 Task: Look for One-way flight tickets for 2 adults, in Premium economy from Abu Simbel to Muskegon to travel on 30-Nov-2023.  Stops: Any number of stops. Choice of flight is British Airways.
Action: Mouse moved to (305, 272)
Screenshot: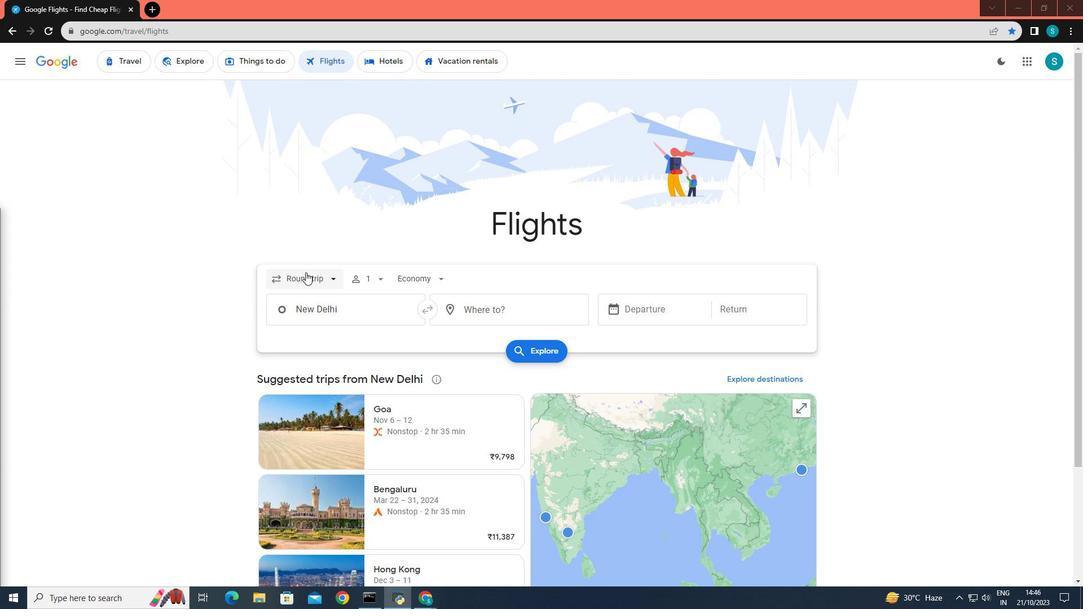 
Action: Mouse pressed left at (305, 272)
Screenshot: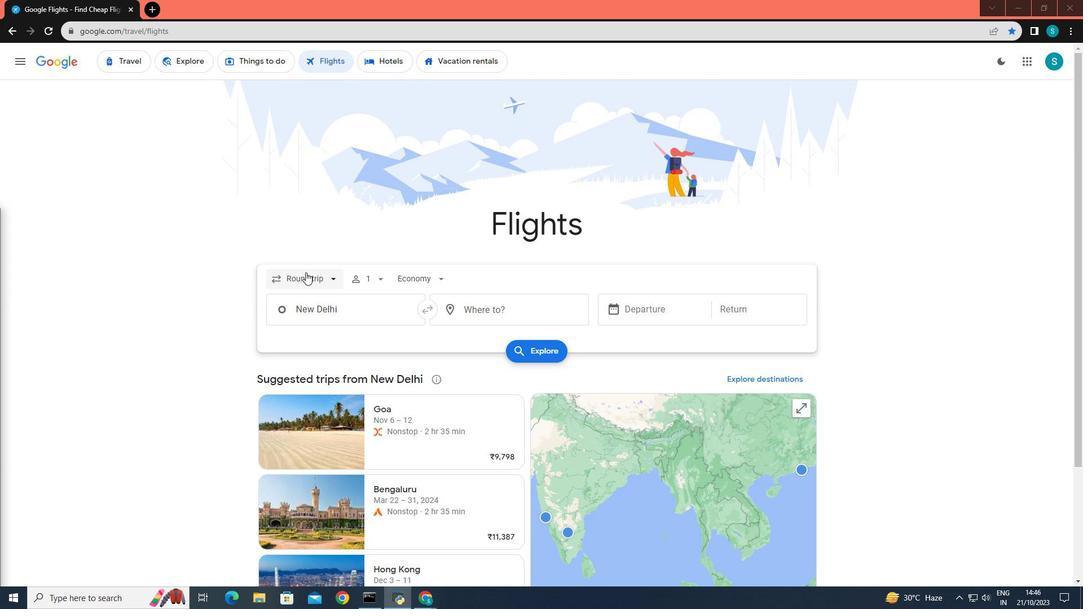 
Action: Mouse moved to (309, 331)
Screenshot: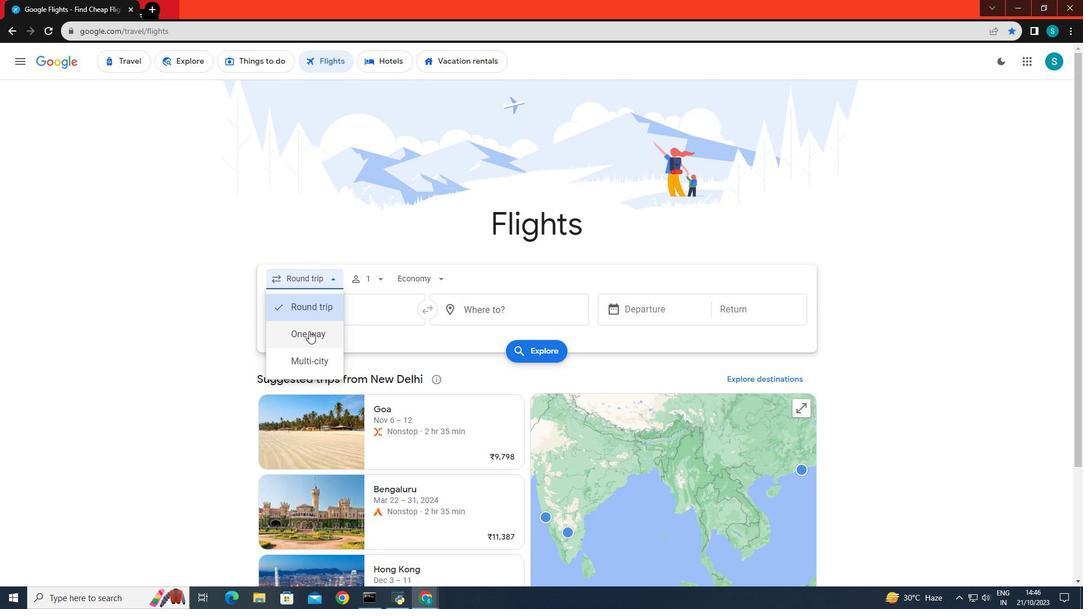 
Action: Mouse pressed left at (309, 331)
Screenshot: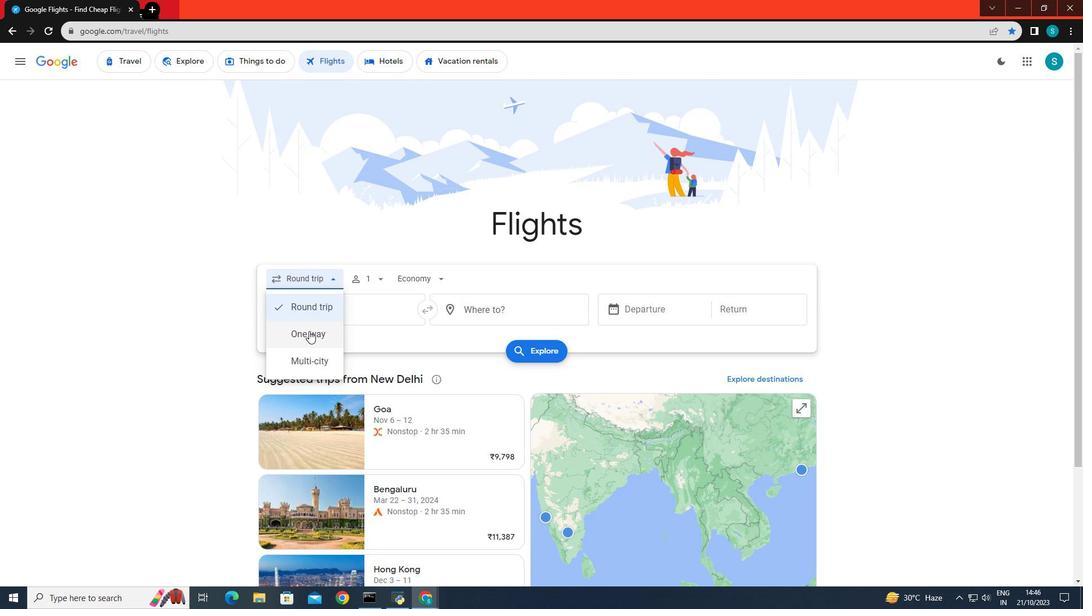 
Action: Mouse moved to (363, 280)
Screenshot: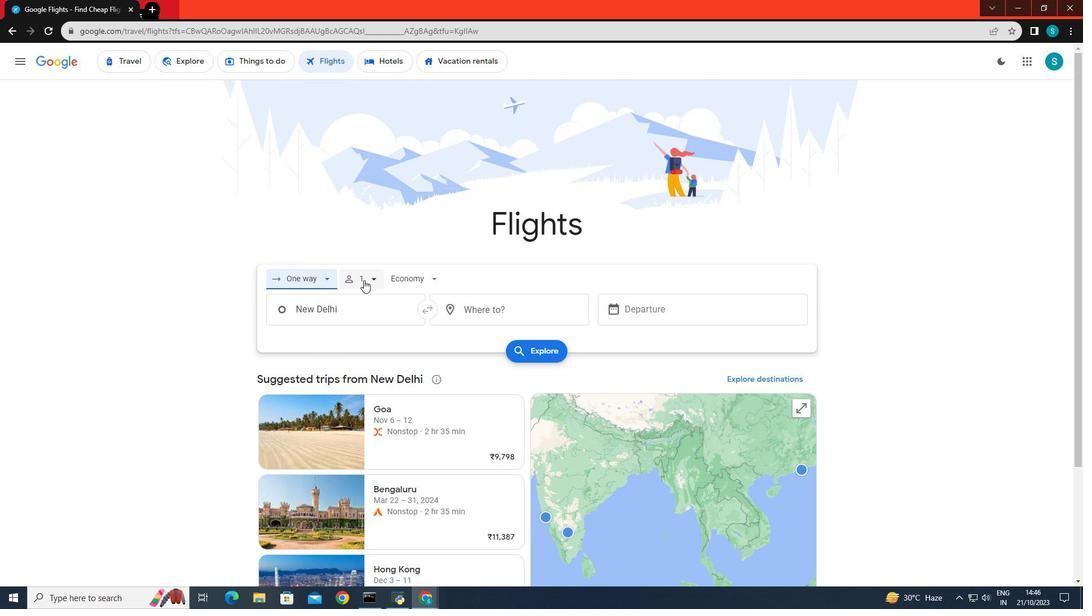 
Action: Mouse pressed left at (363, 280)
Screenshot: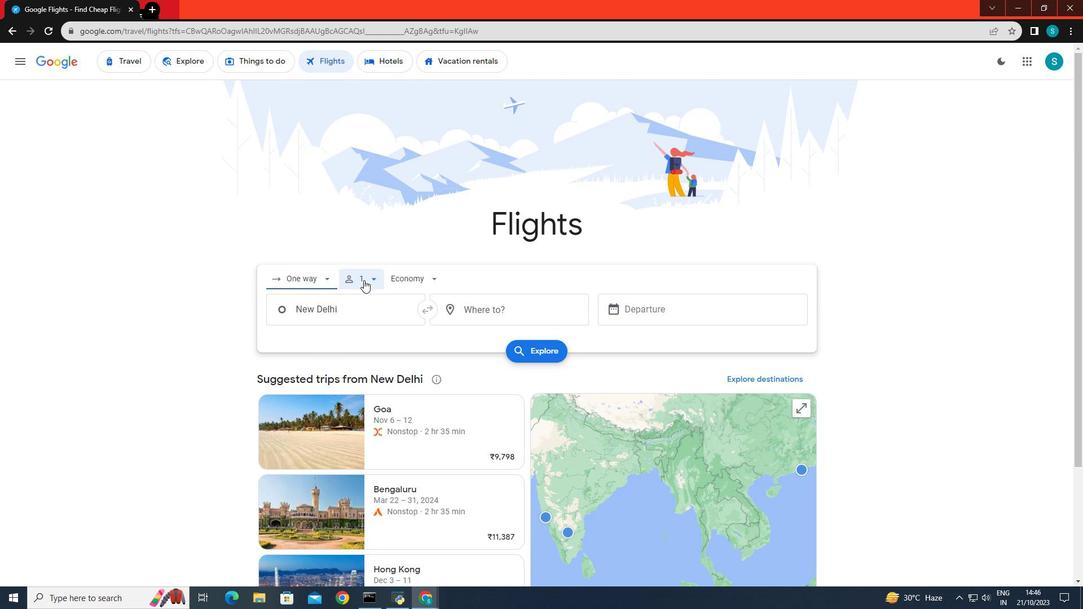 
Action: Mouse moved to (463, 308)
Screenshot: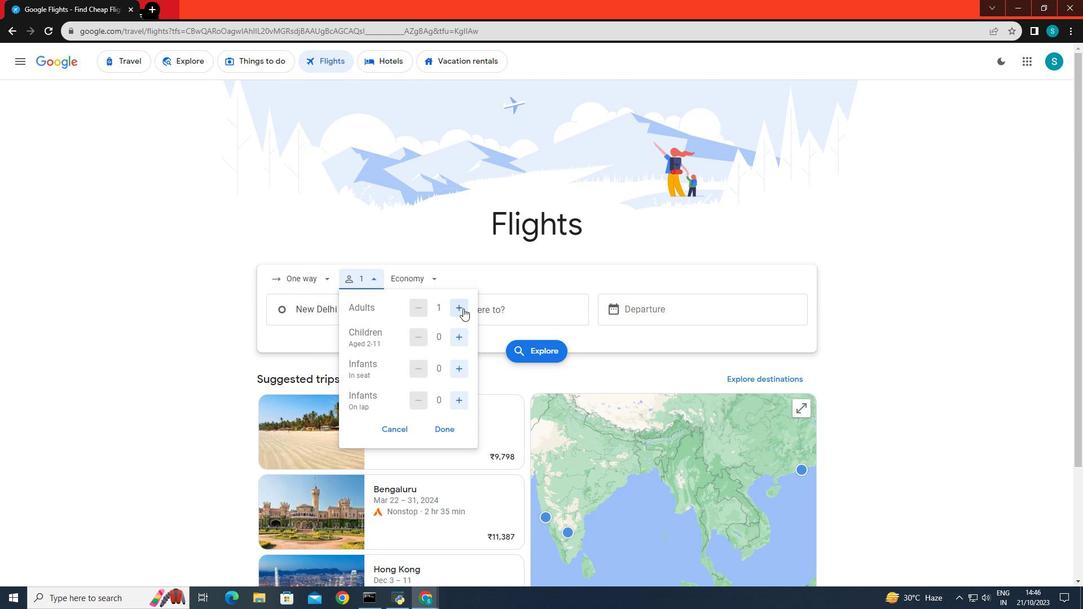 
Action: Mouse pressed left at (463, 308)
Screenshot: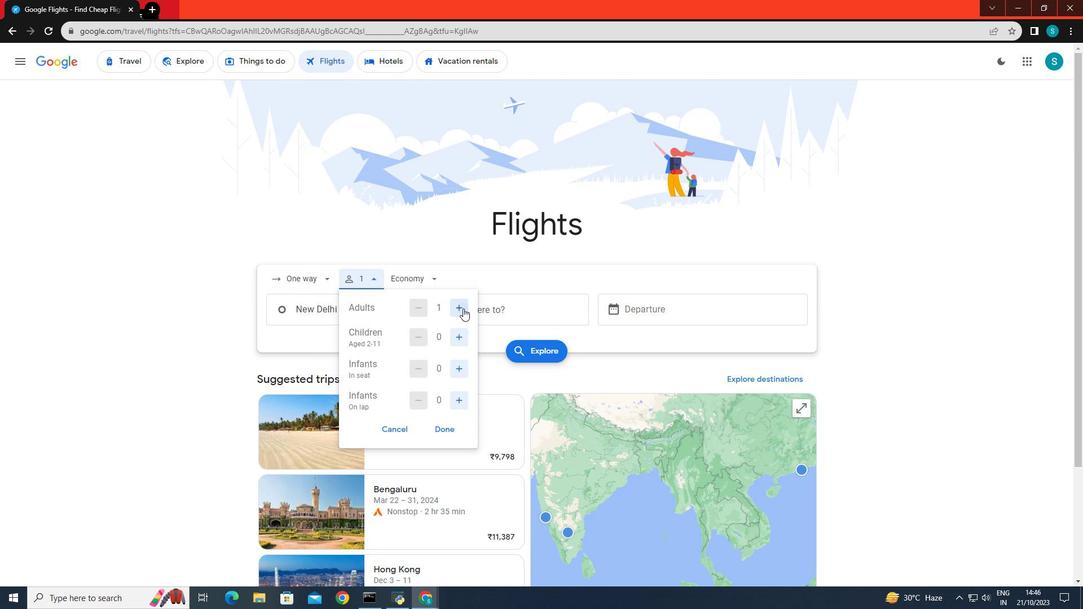 
Action: Mouse moved to (446, 431)
Screenshot: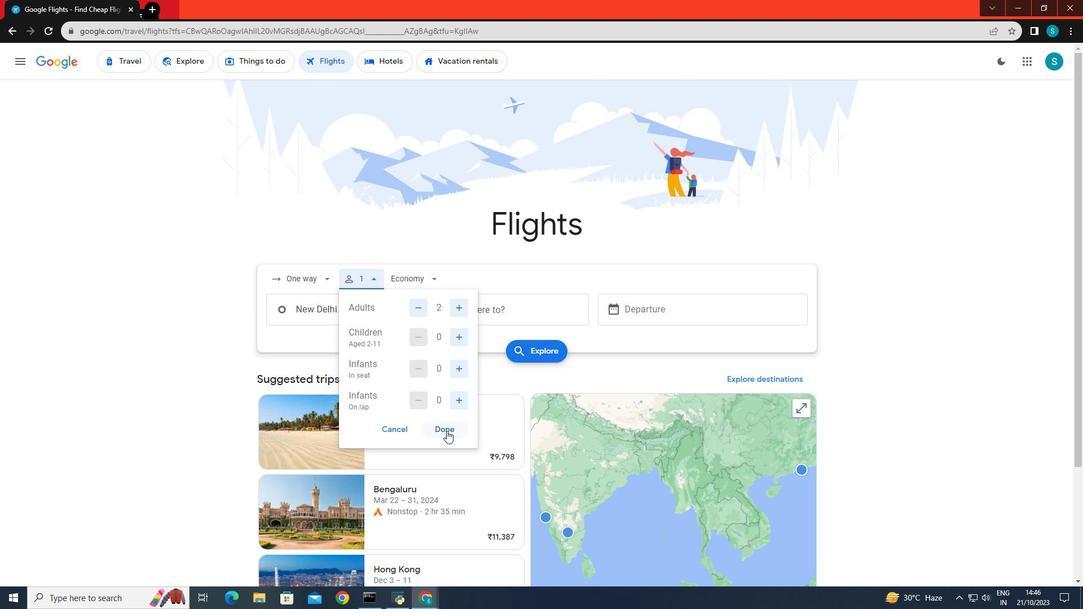 
Action: Mouse pressed left at (446, 431)
Screenshot: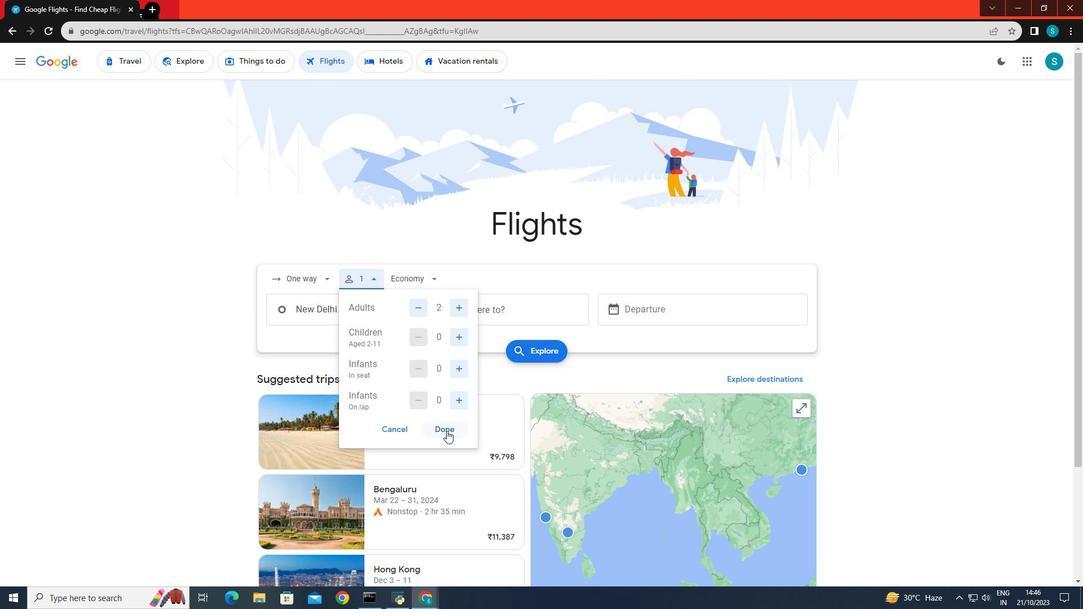 
Action: Mouse moved to (423, 280)
Screenshot: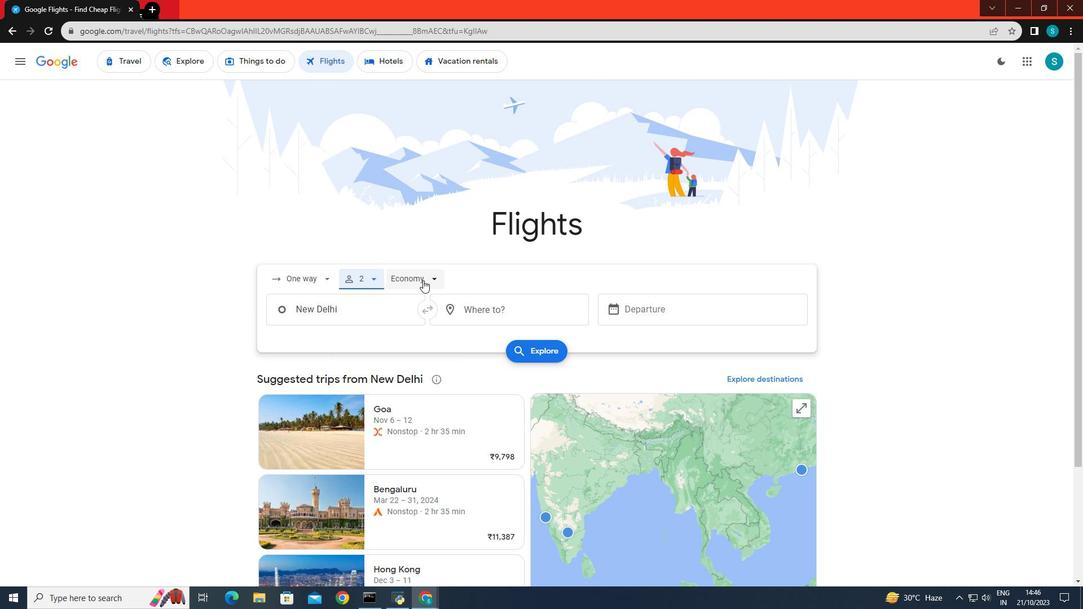 
Action: Mouse pressed left at (423, 280)
Screenshot: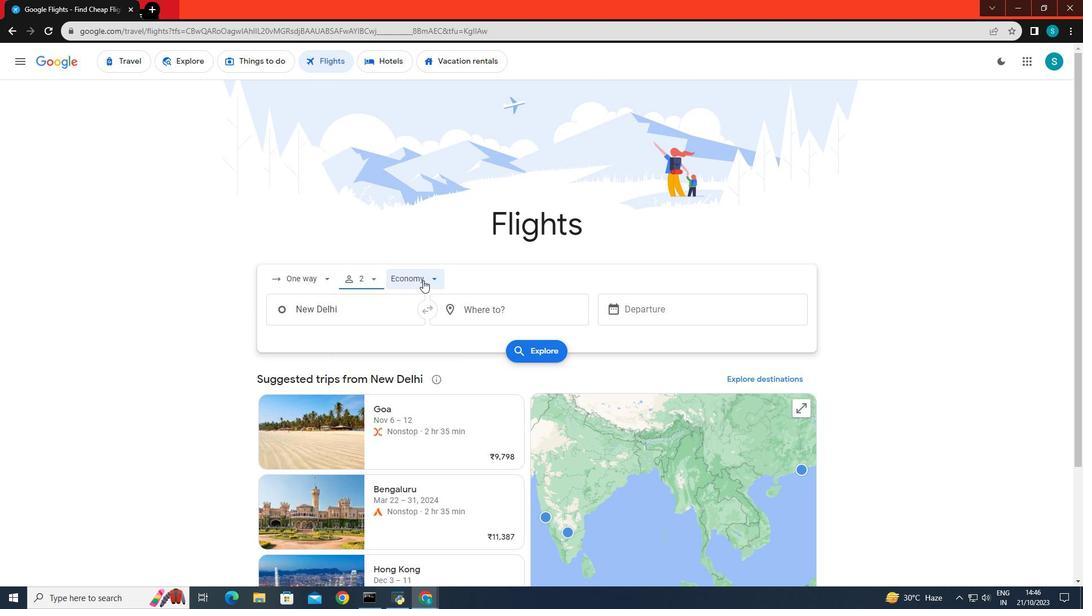 
Action: Mouse moved to (418, 332)
Screenshot: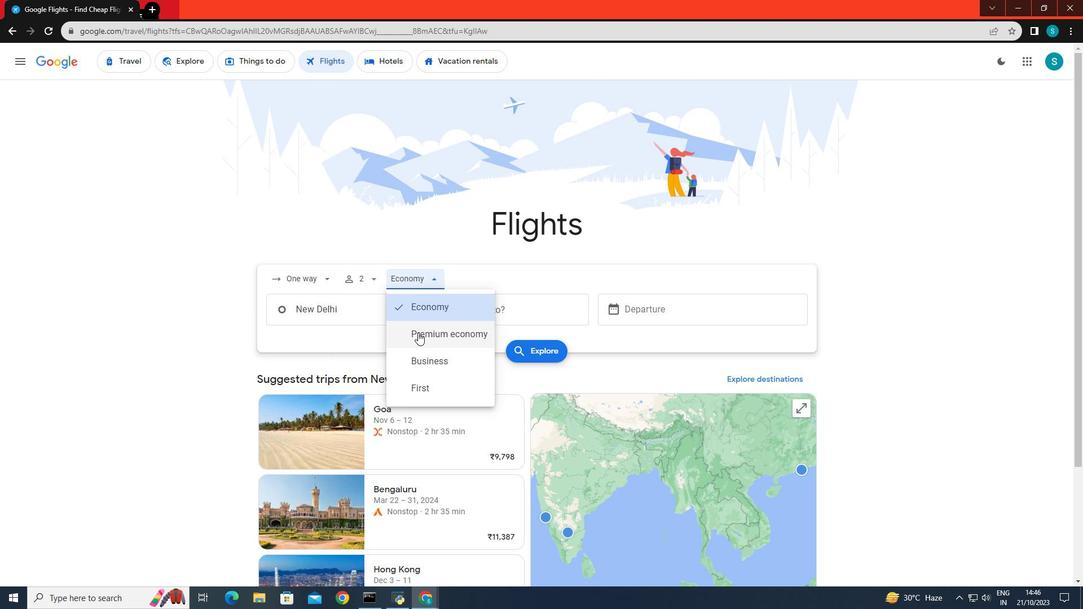 
Action: Mouse pressed left at (418, 332)
Screenshot: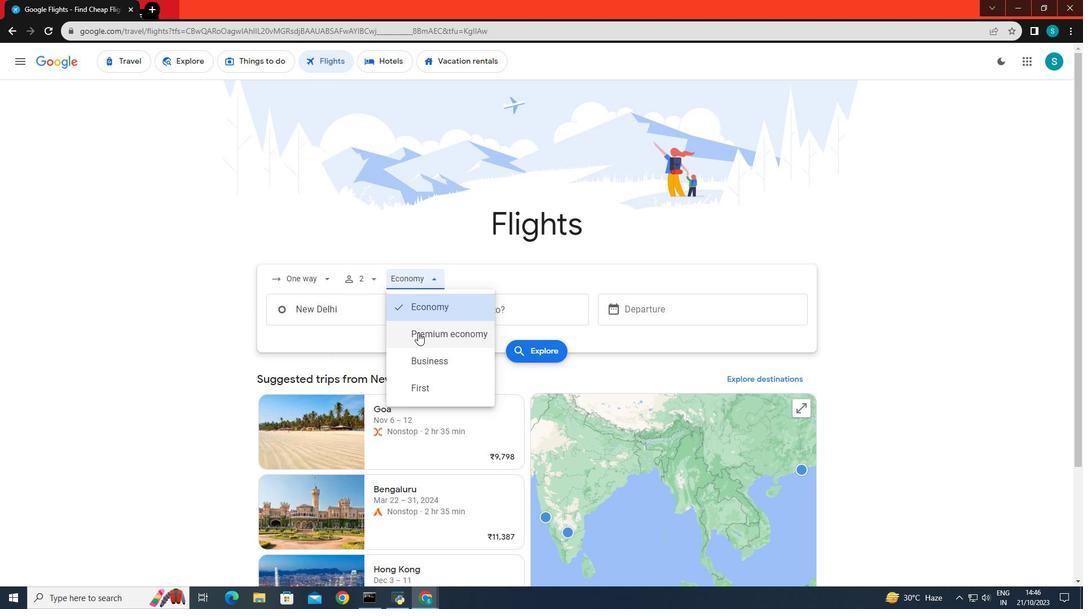 
Action: Mouse moved to (354, 305)
Screenshot: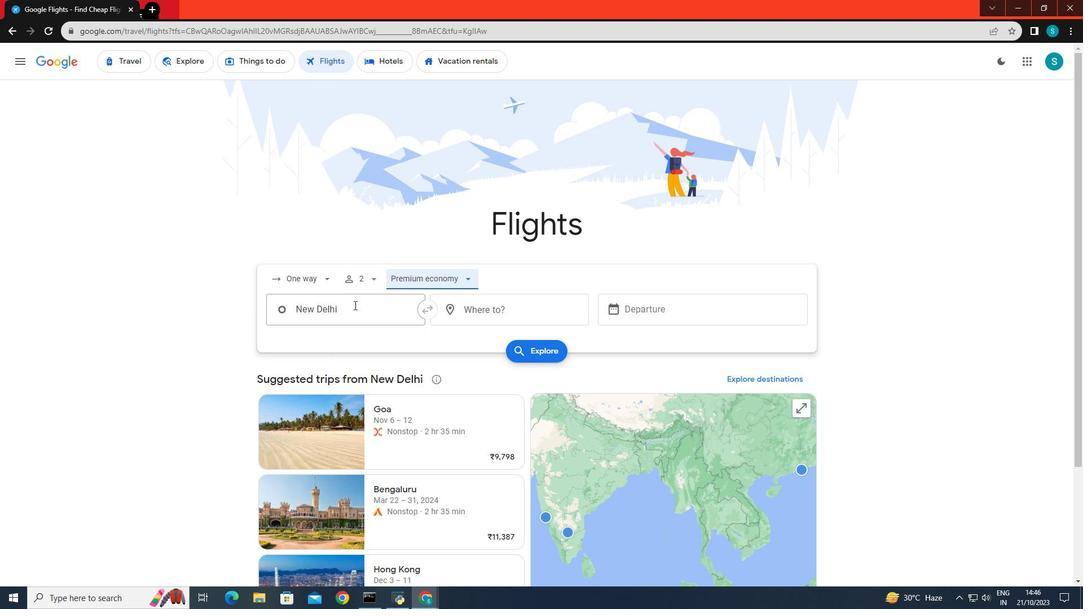 
Action: Mouse pressed left at (354, 305)
Screenshot: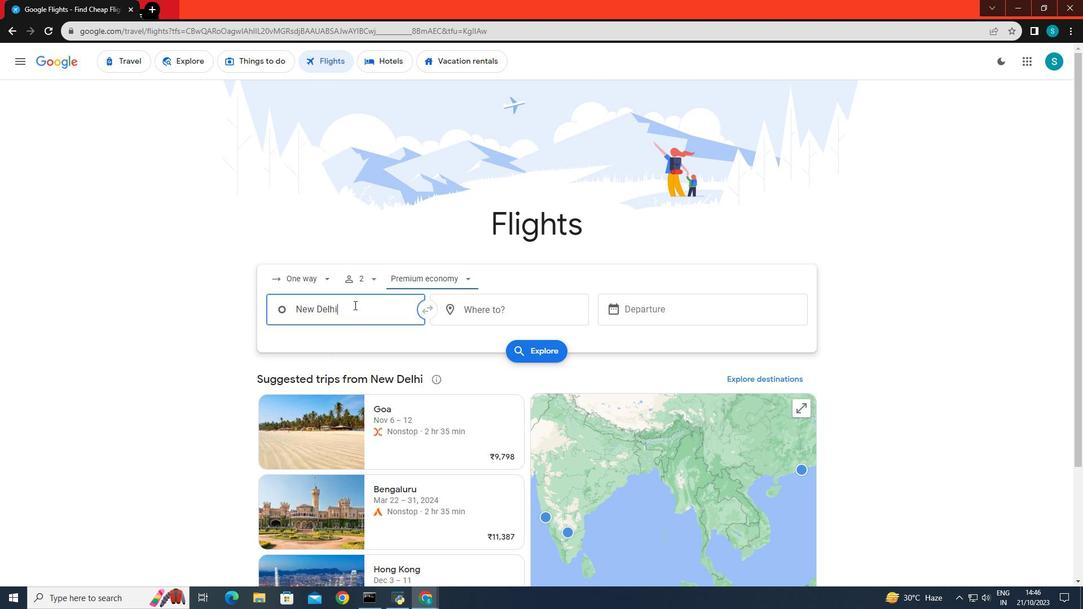 
Action: Key pressed <Key.backspace><Key.caps_lock>A<Key.caps_lock>bu<Key.space><Key.caps_lock>S<Key.caps_lock>imbel
Screenshot: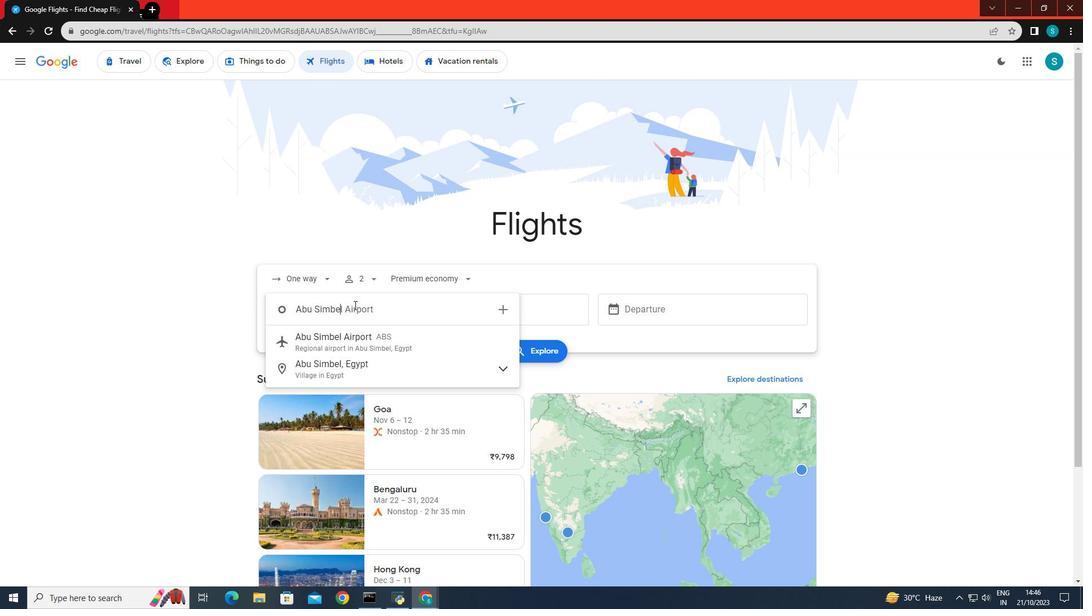 
Action: Mouse moved to (345, 333)
Screenshot: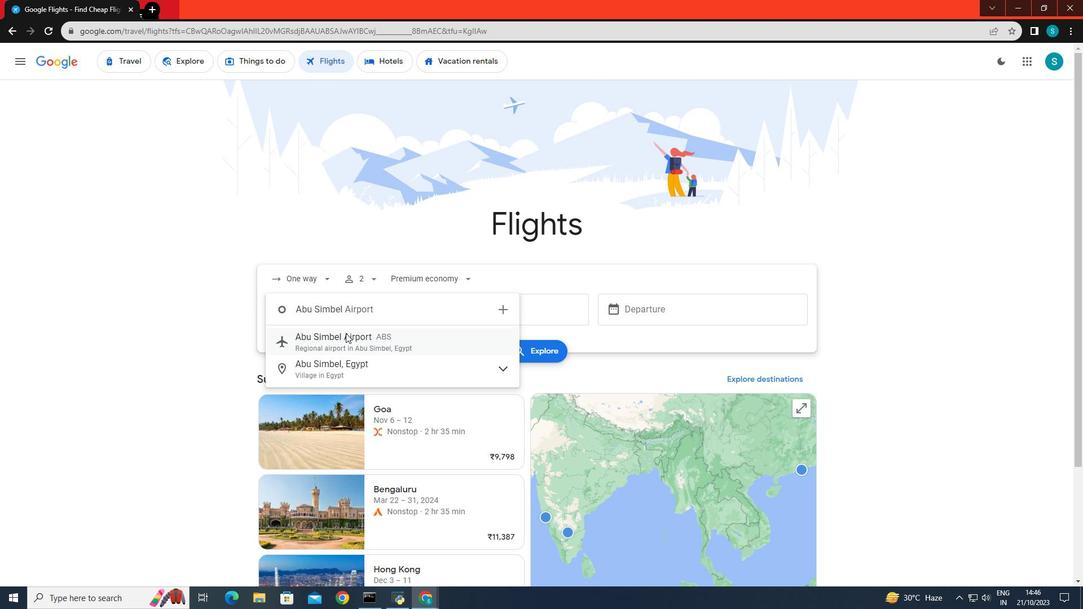 
Action: Mouse pressed left at (345, 333)
Screenshot: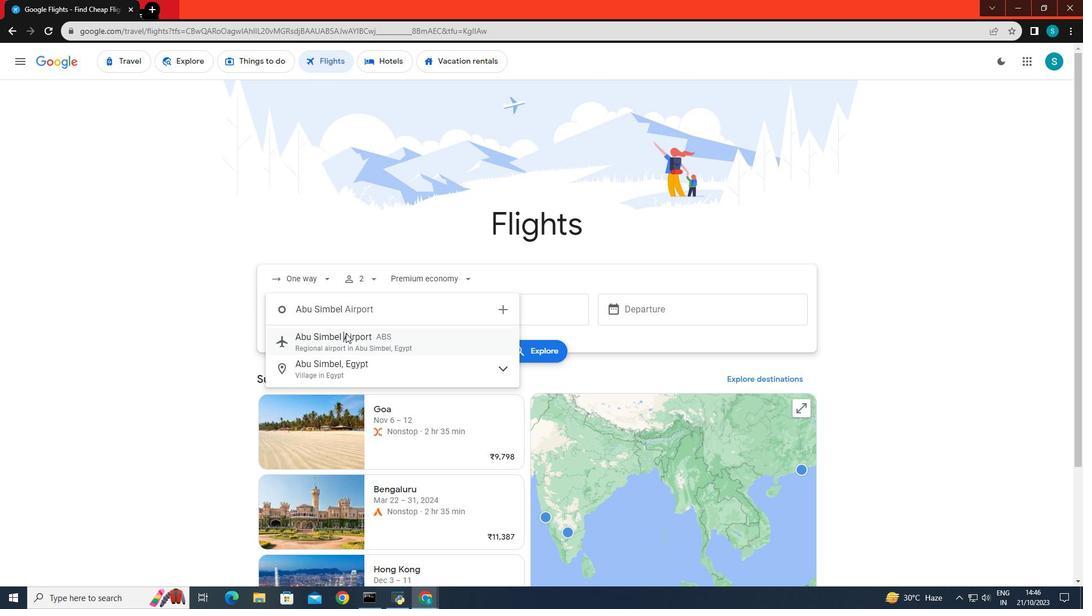 
Action: Mouse moved to (468, 311)
Screenshot: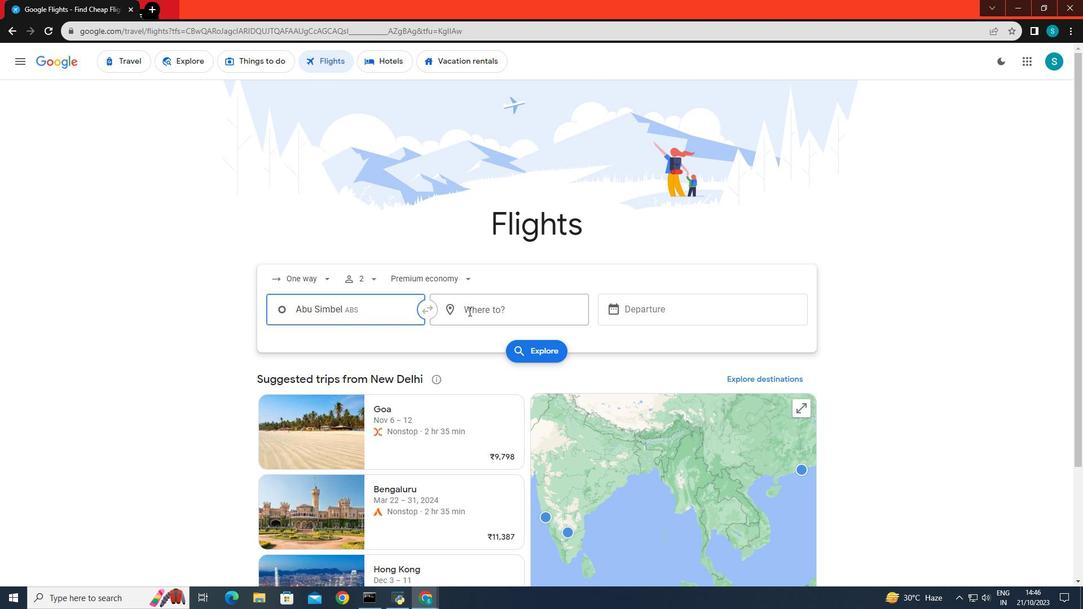 
Action: Mouse pressed left at (468, 311)
Screenshot: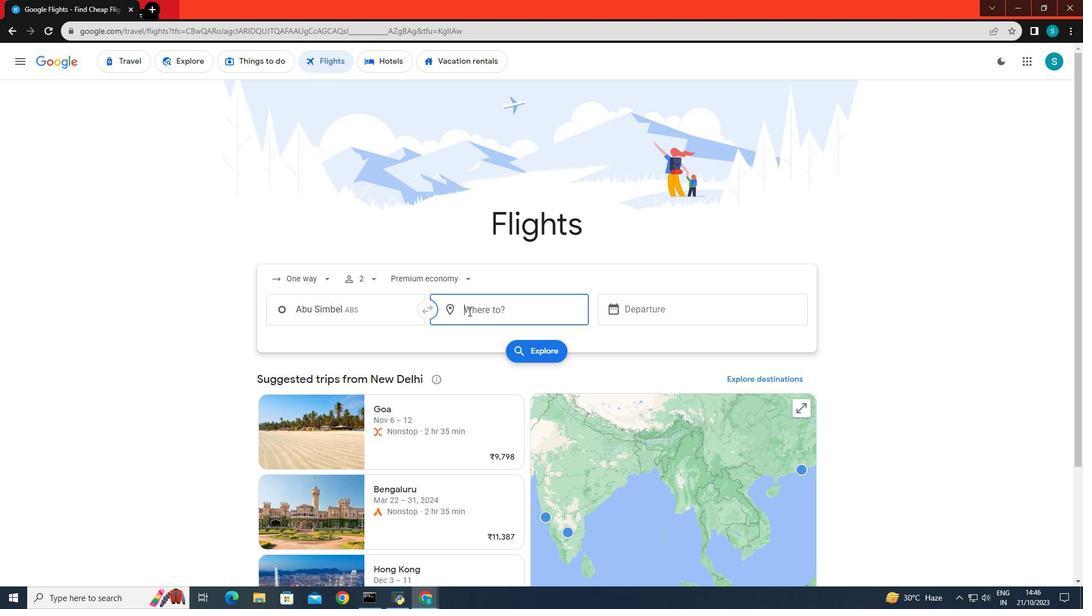 
Action: Key pressed <Key.caps_lock>M<Key.caps_lock>uskegon
Screenshot: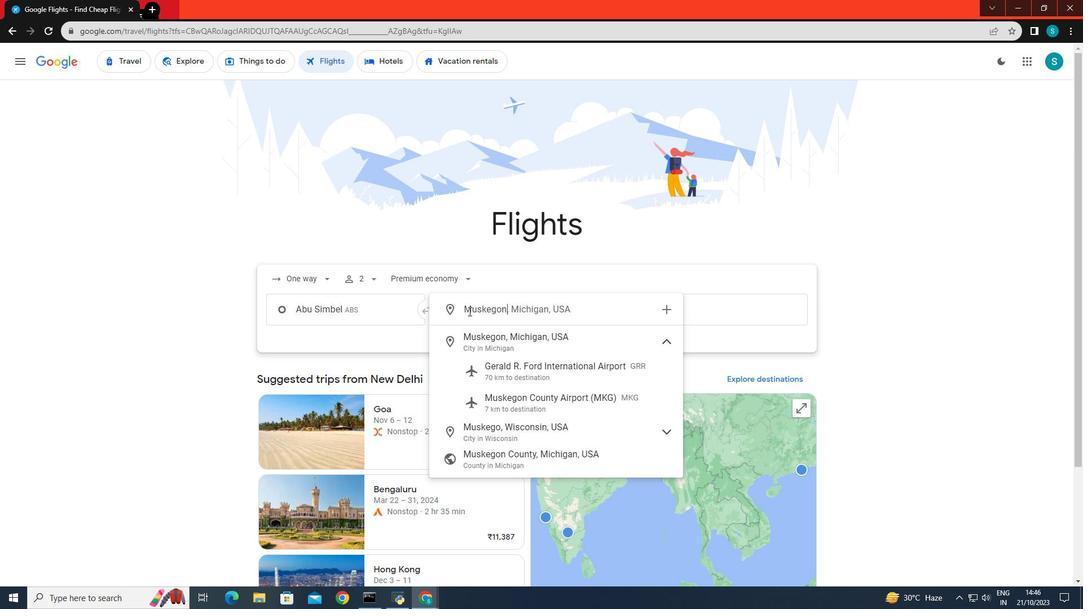 
Action: Mouse moved to (529, 370)
Screenshot: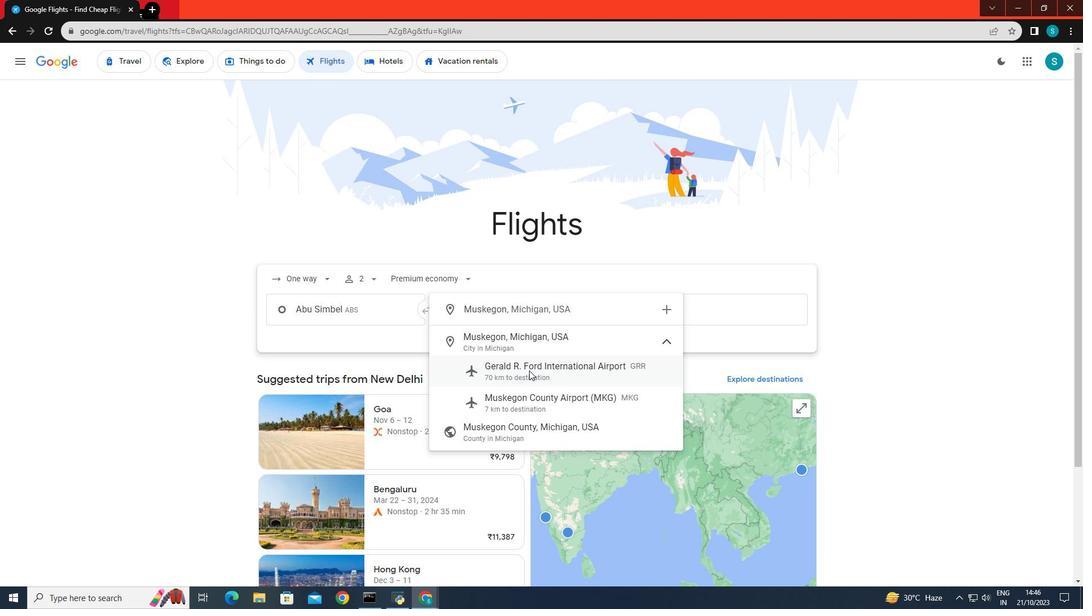 
Action: Mouse pressed left at (529, 370)
Screenshot: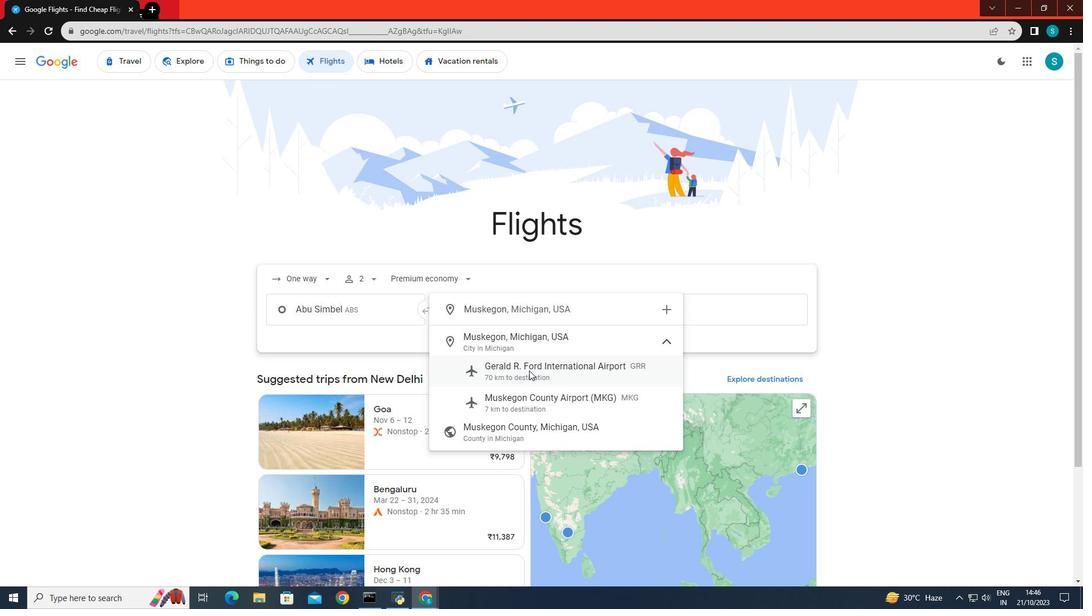 
Action: Mouse moved to (658, 309)
Screenshot: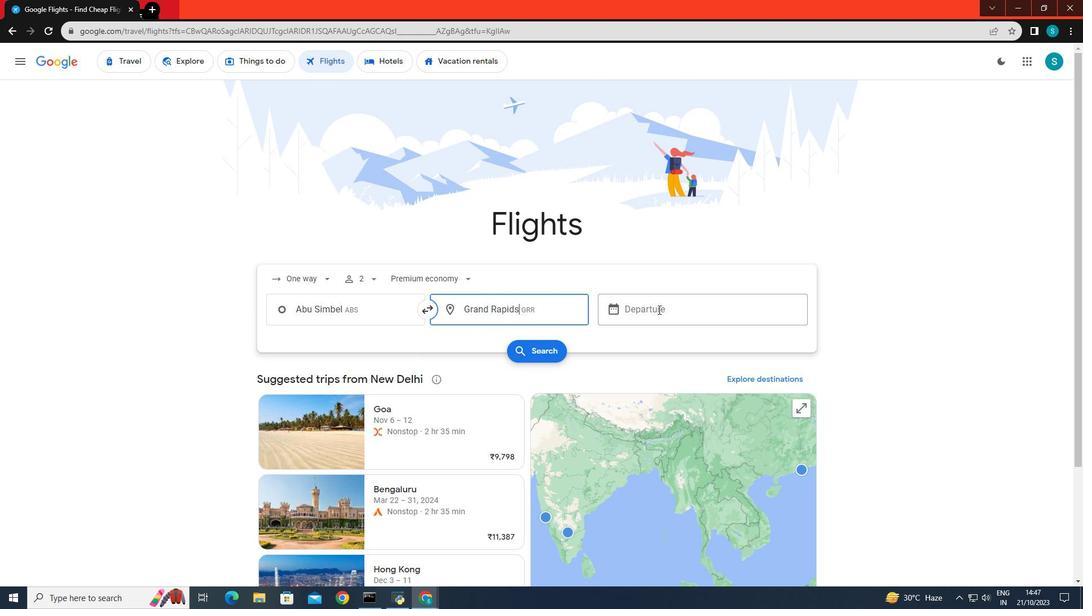 
Action: Mouse pressed left at (658, 309)
Screenshot: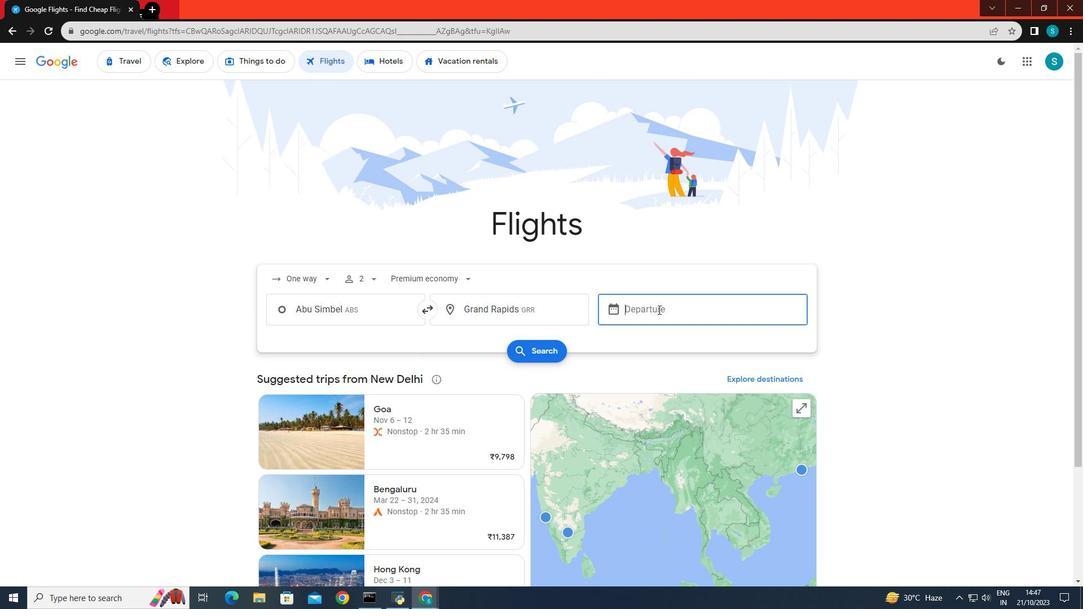 
Action: Mouse moved to (723, 496)
Screenshot: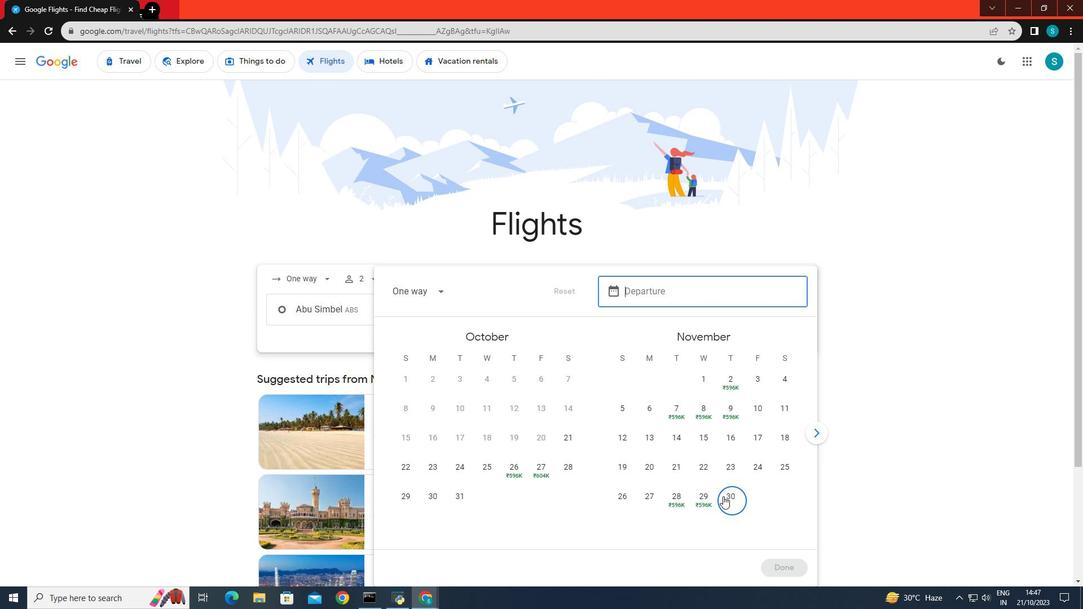 
Action: Mouse pressed left at (723, 496)
Screenshot: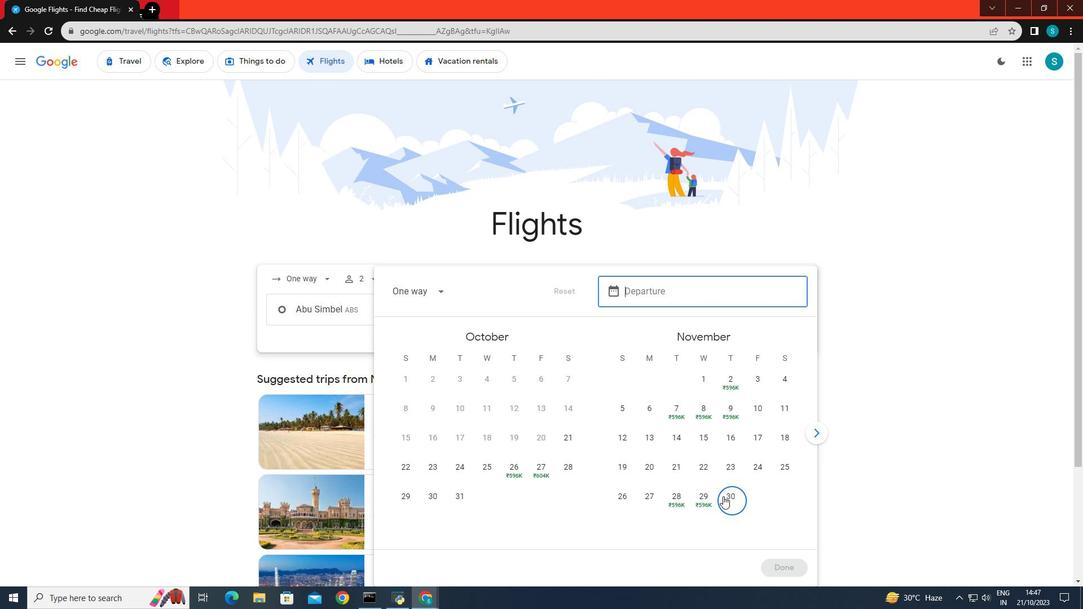 
Action: Mouse moved to (779, 567)
Screenshot: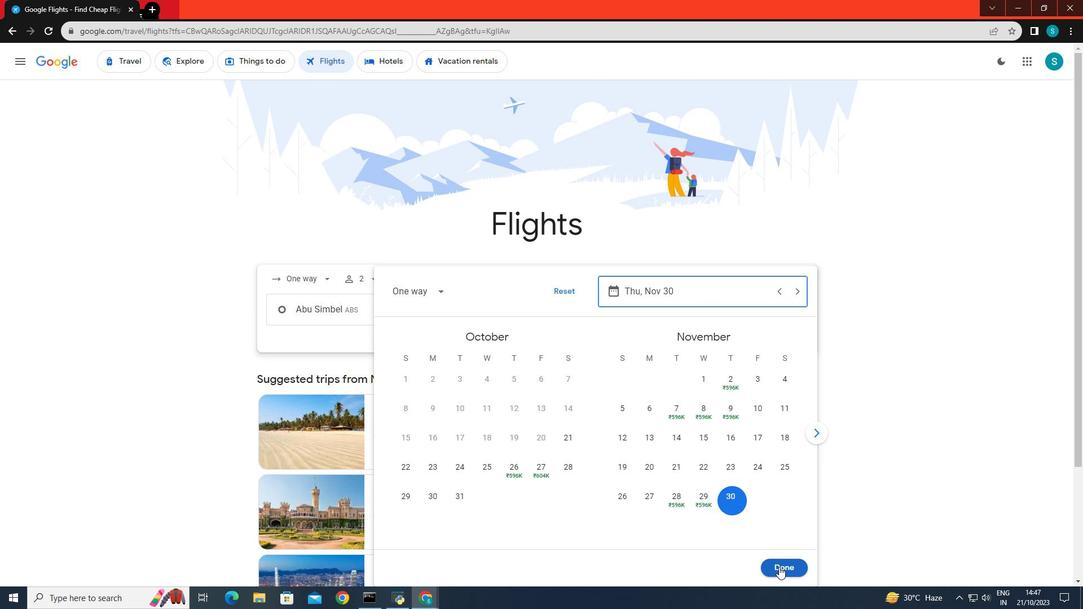 
Action: Mouse pressed left at (779, 567)
Screenshot: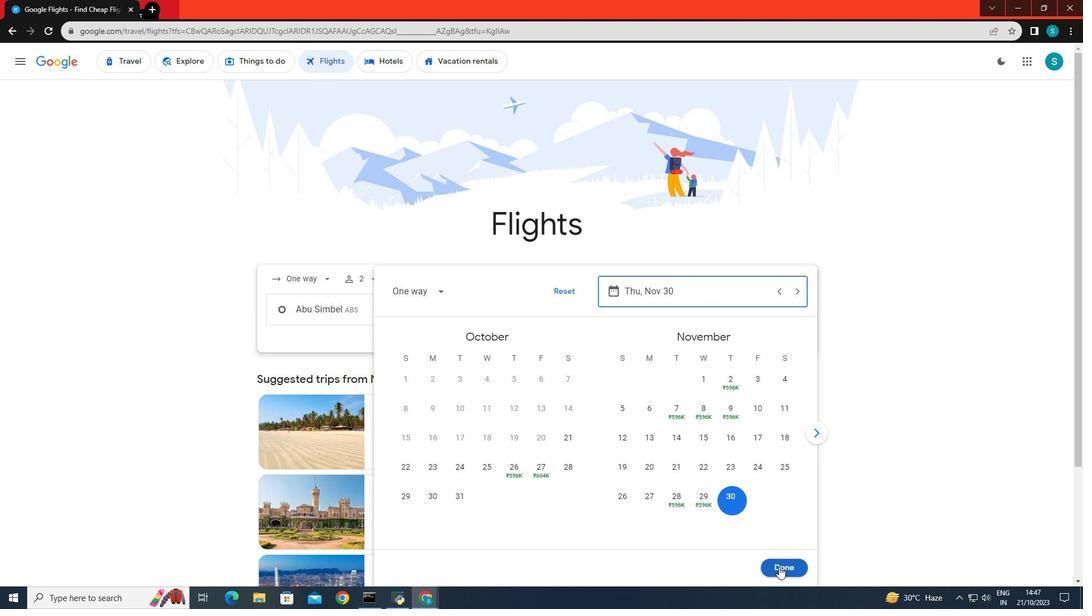 
Action: Mouse moved to (540, 347)
Screenshot: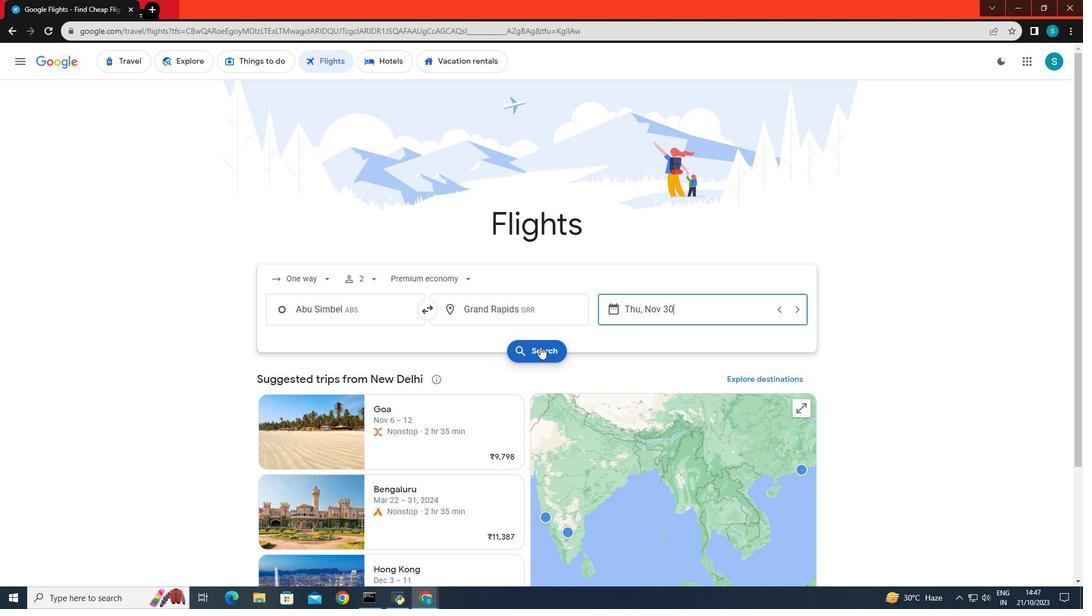 
Action: Mouse pressed left at (540, 347)
Screenshot: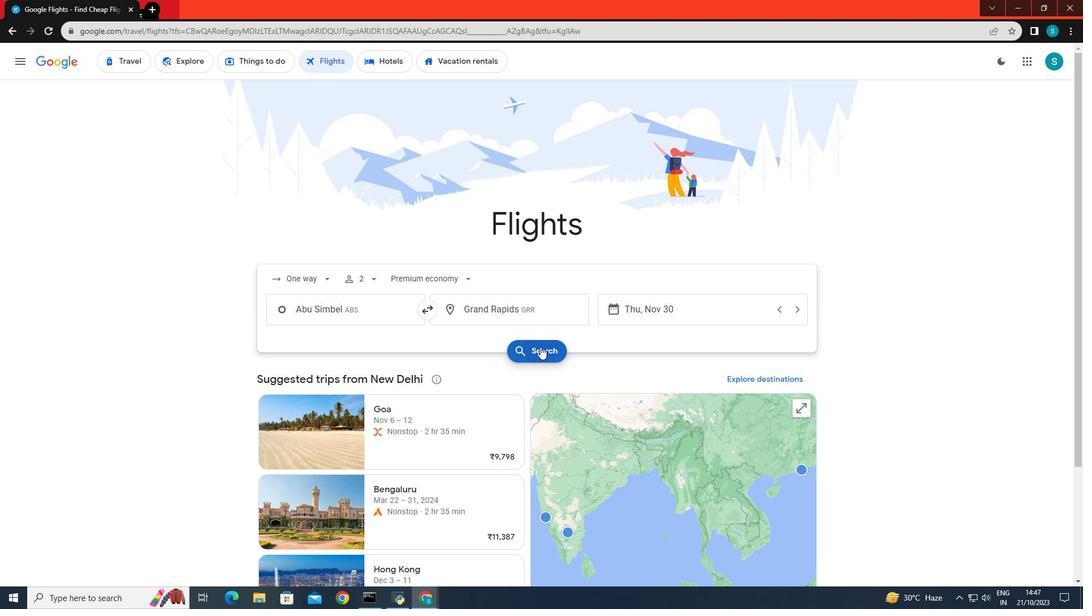 
Action: Mouse moved to (343, 161)
Screenshot: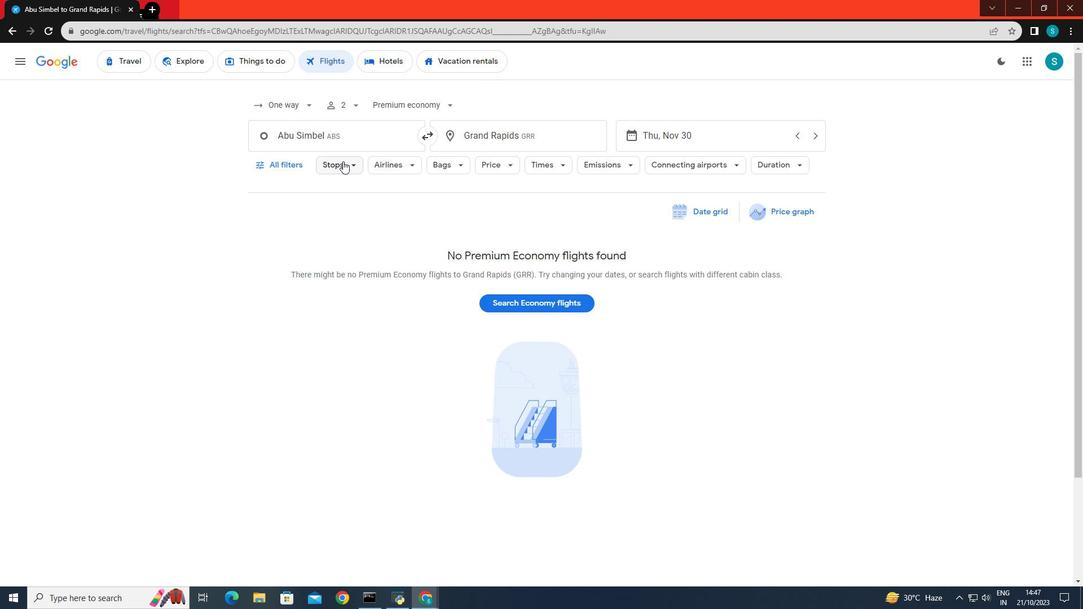 
Action: Mouse pressed left at (343, 161)
Screenshot: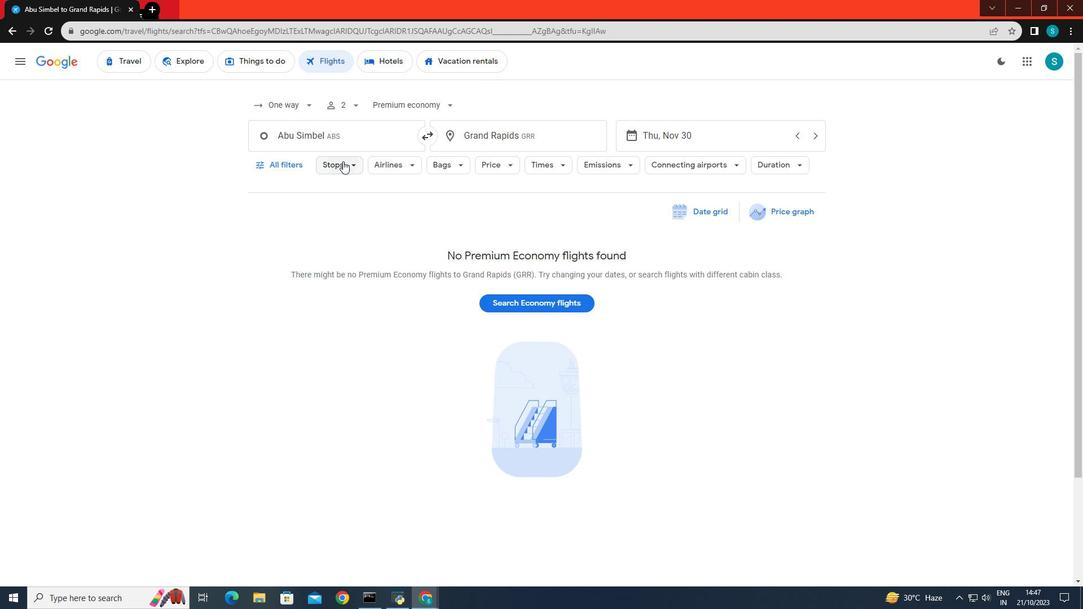 
Action: Mouse moved to (340, 220)
Screenshot: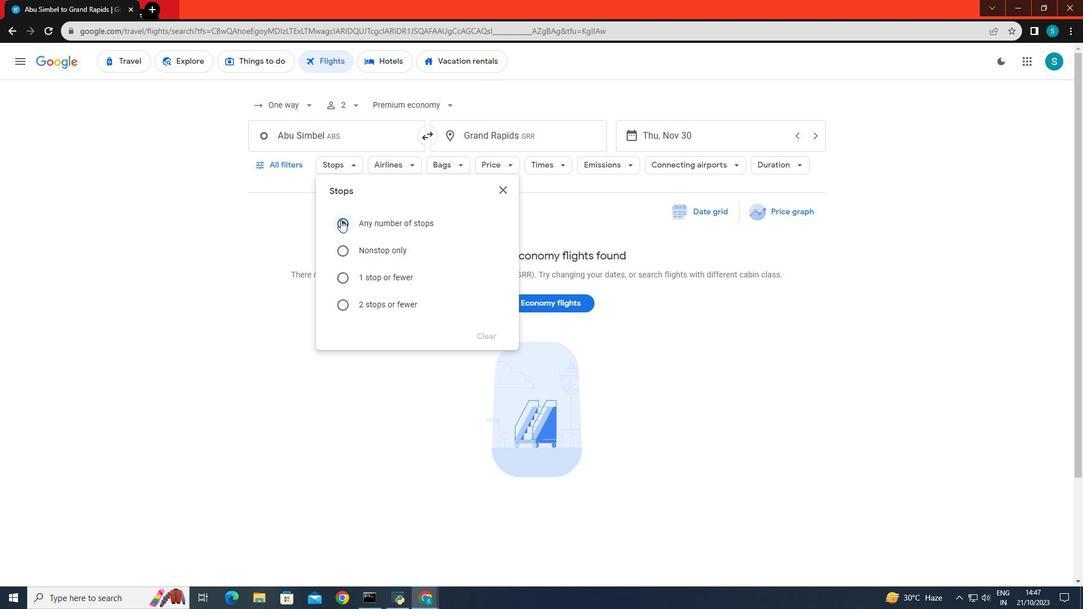 
Action: Mouse pressed left at (340, 220)
Screenshot: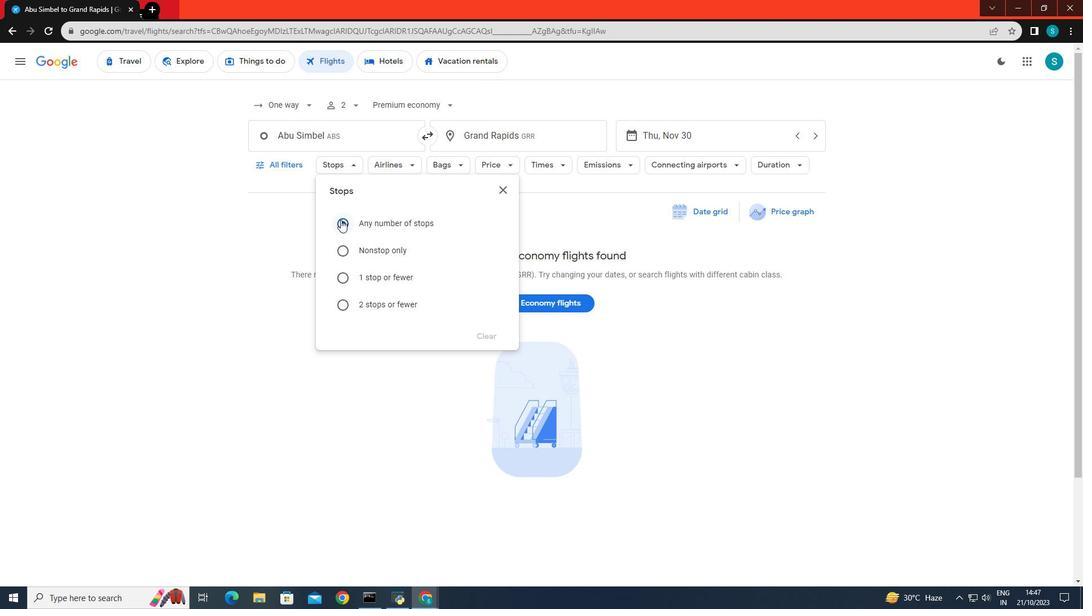 
Action: Mouse moved to (199, 279)
Screenshot: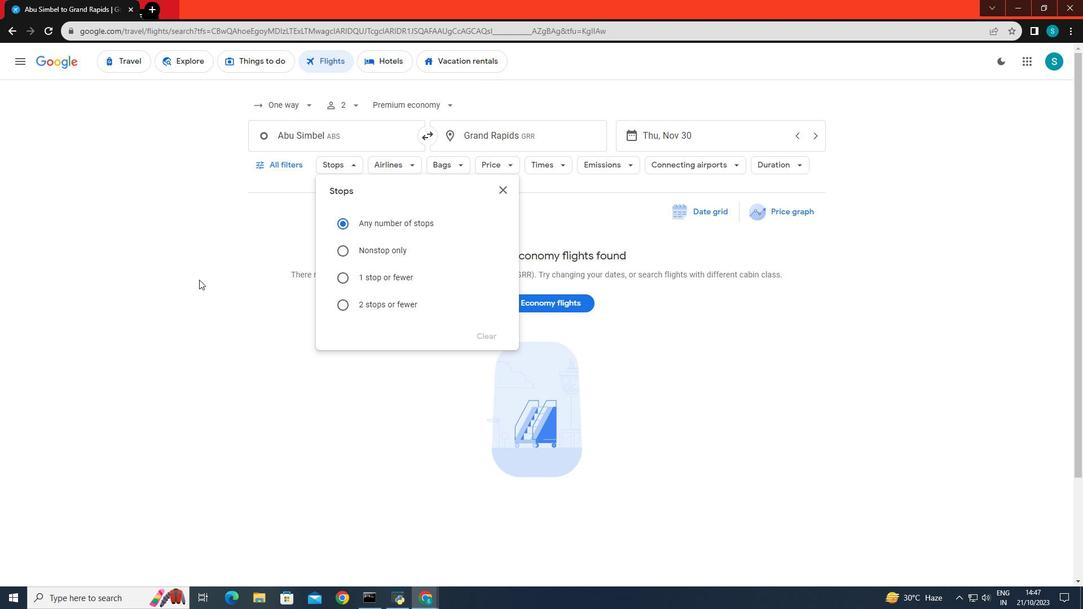 
Action: Mouse pressed left at (199, 279)
Screenshot: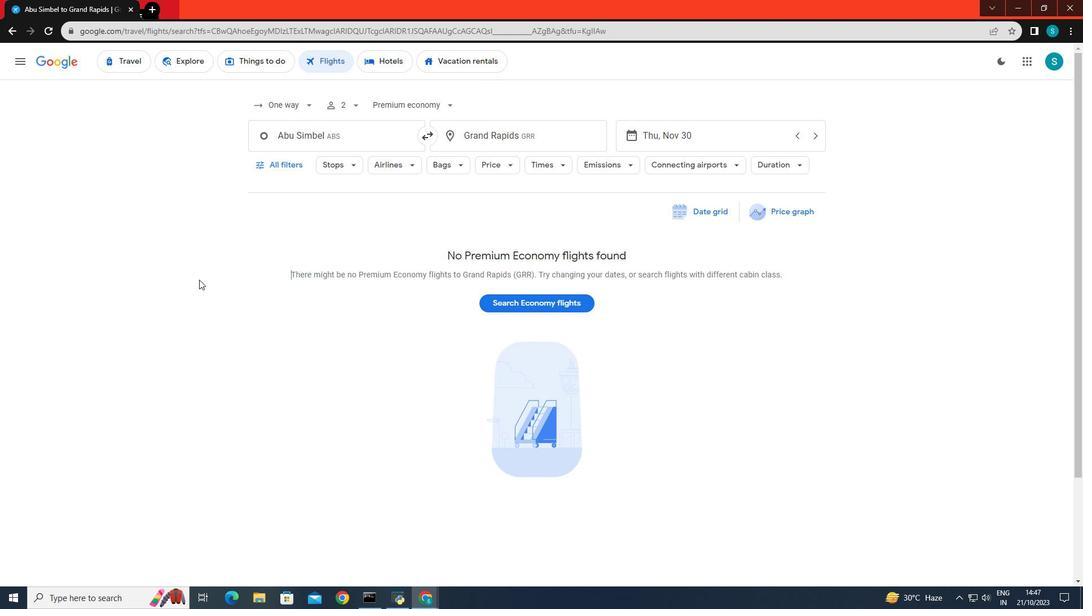 
Action: Mouse moved to (406, 164)
Screenshot: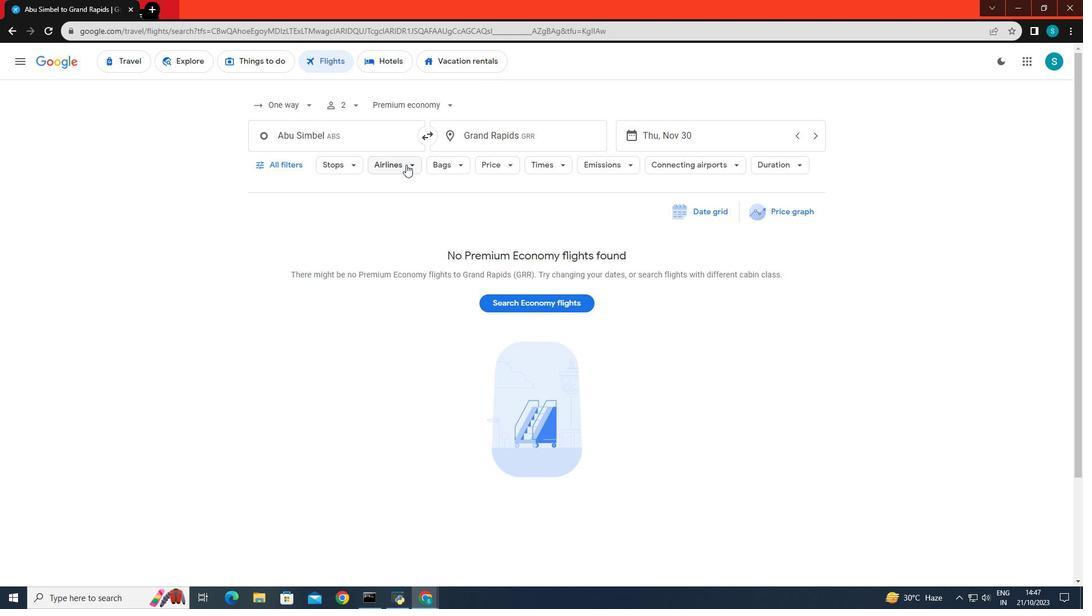 
Action: Mouse pressed left at (406, 164)
Screenshot: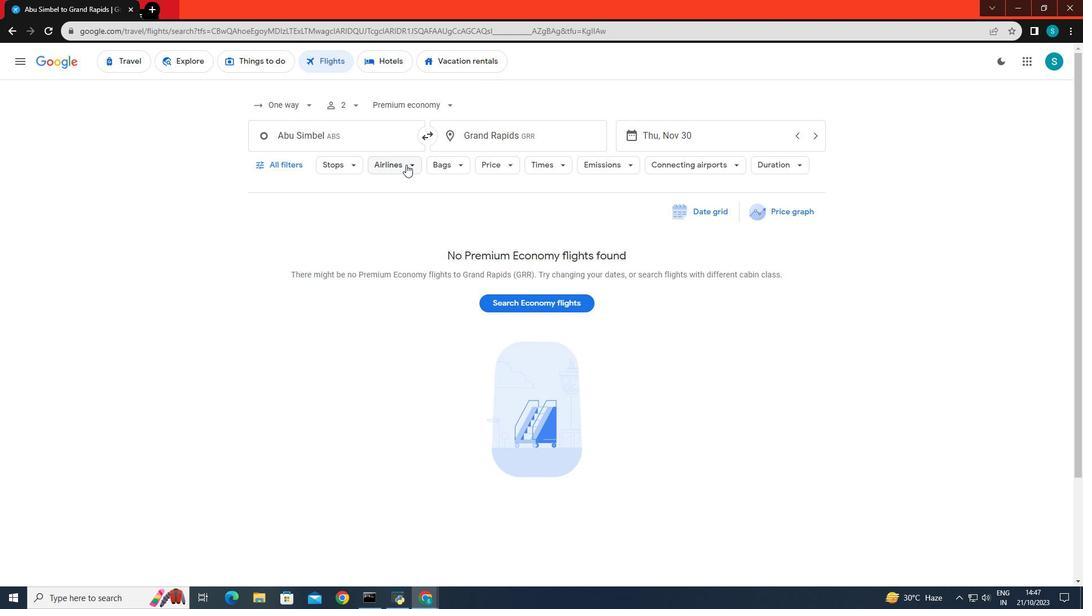
Action: Mouse moved to (424, 325)
Screenshot: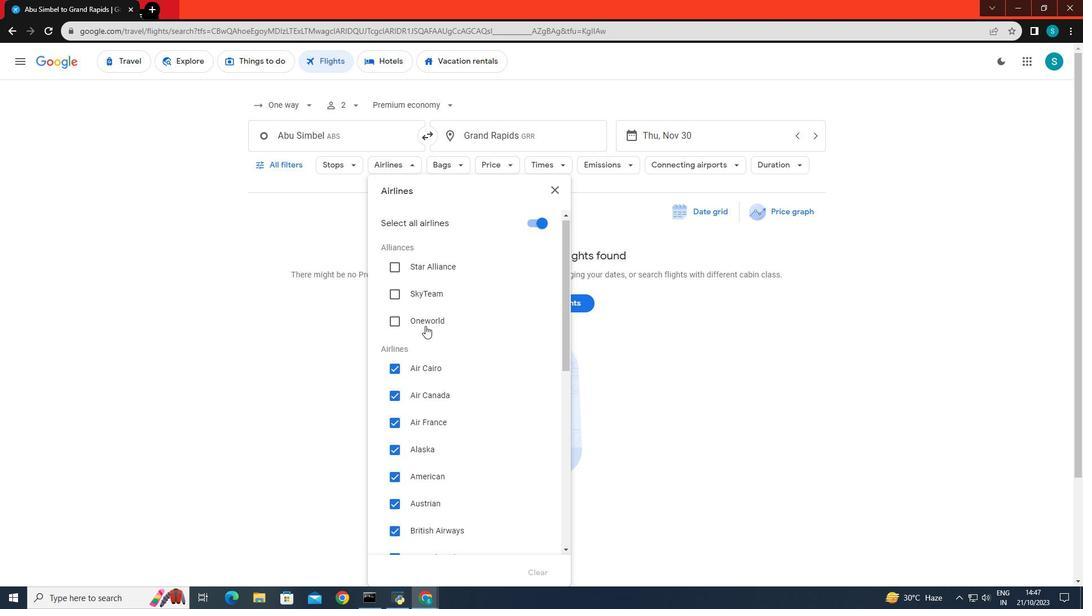 
Action: Mouse scrolled (424, 325) with delta (0, 0)
Screenshot: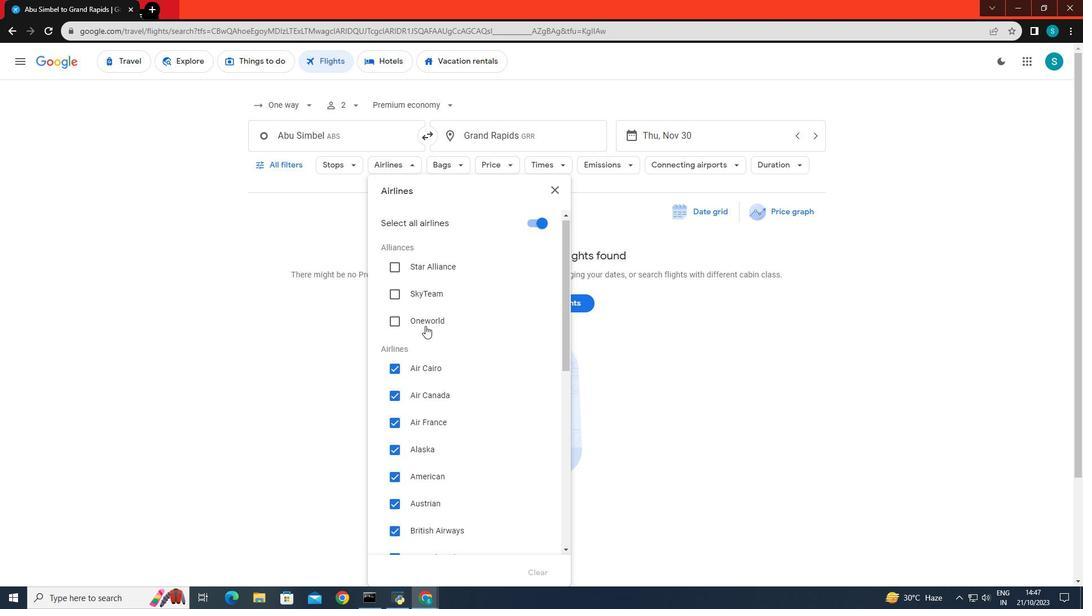 
Action: Mouse moved to (425, 326)
Screenshot: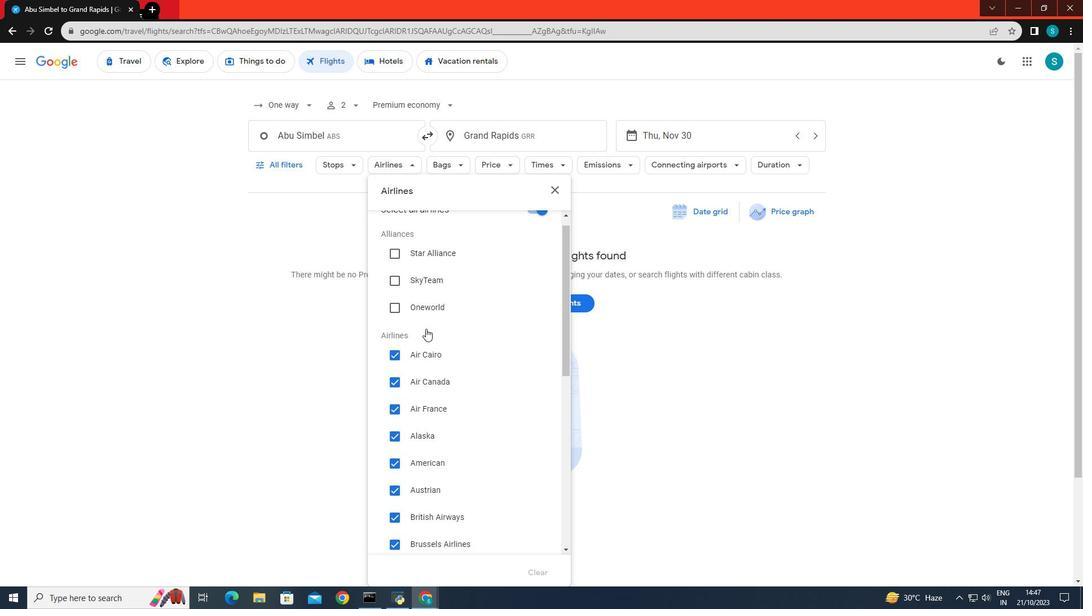 
Action: Mouse scrolled (425, 325) with delta (0, 0)
Screenshot: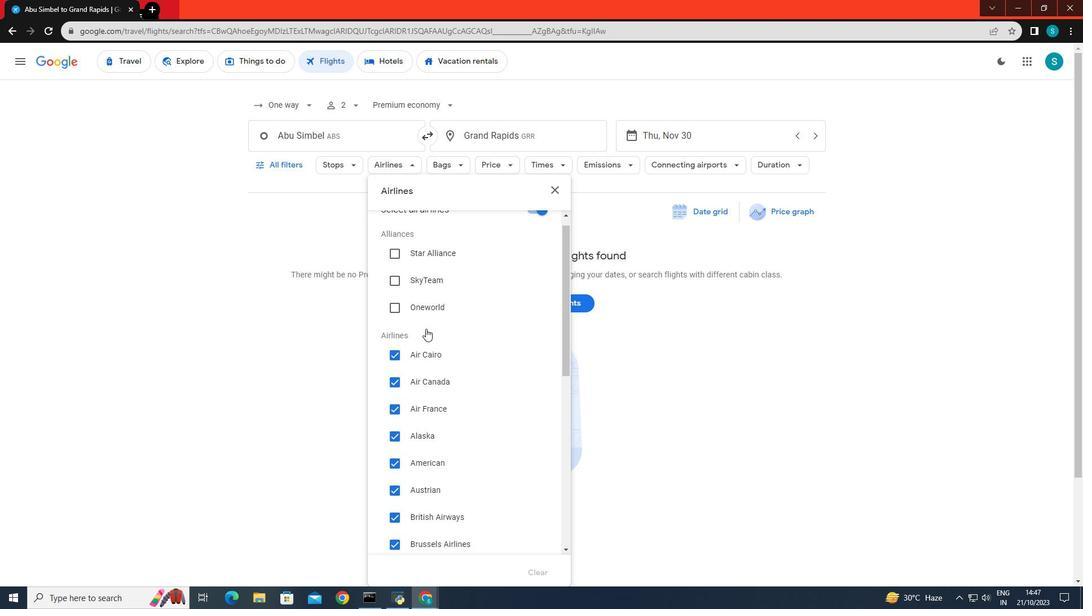 
Action: Mouse moved to (427, 330)
Screenshot: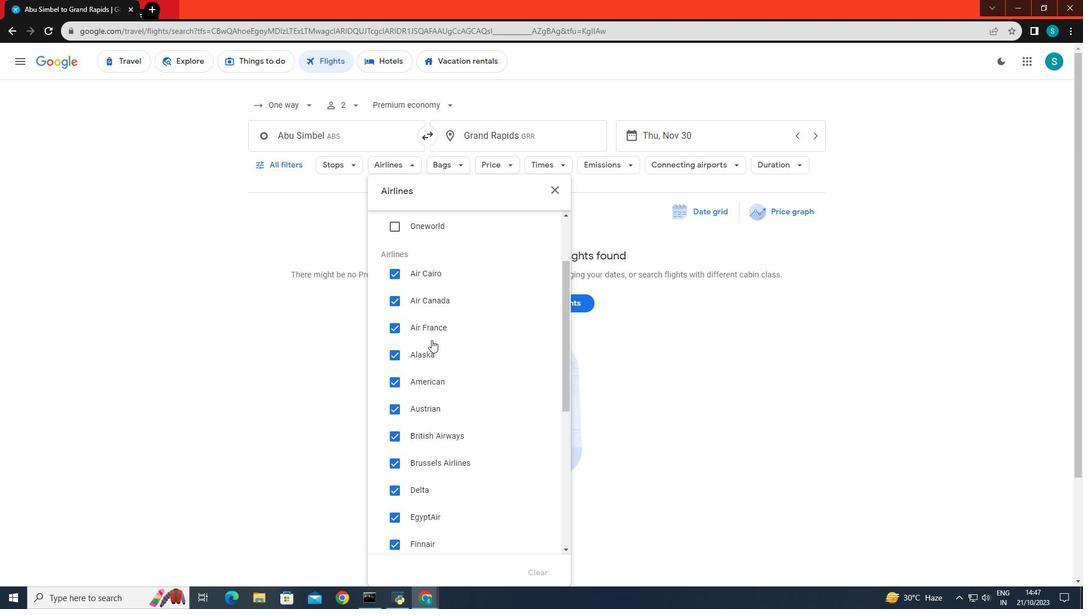 
Action: Mouse scrolled (427, 330) with delta (0, 0)
Screenshot: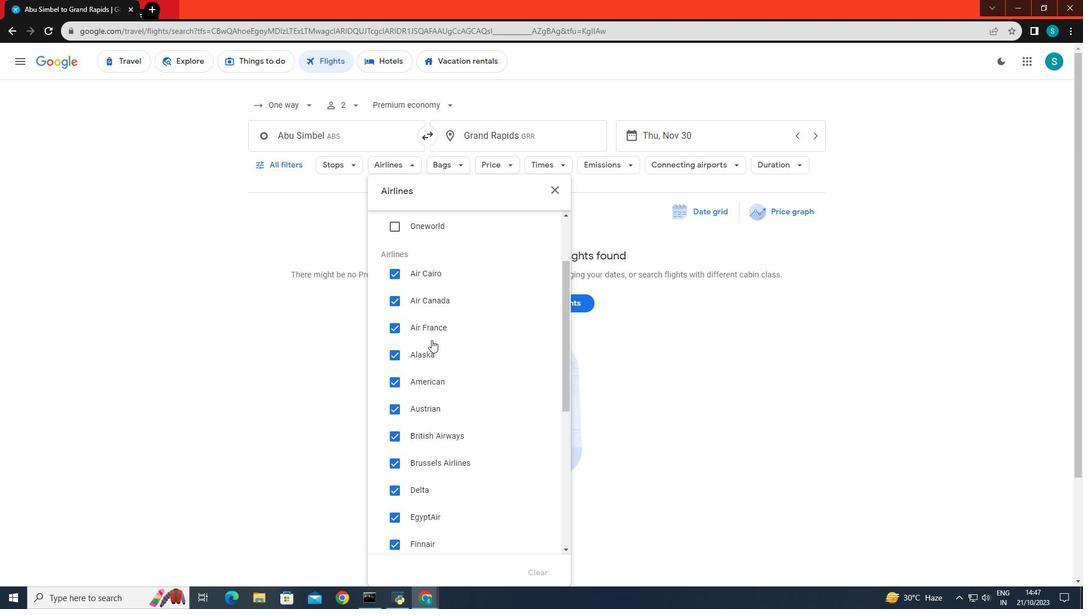 
Action: Mouse moved to (440, 353)
Screenshot: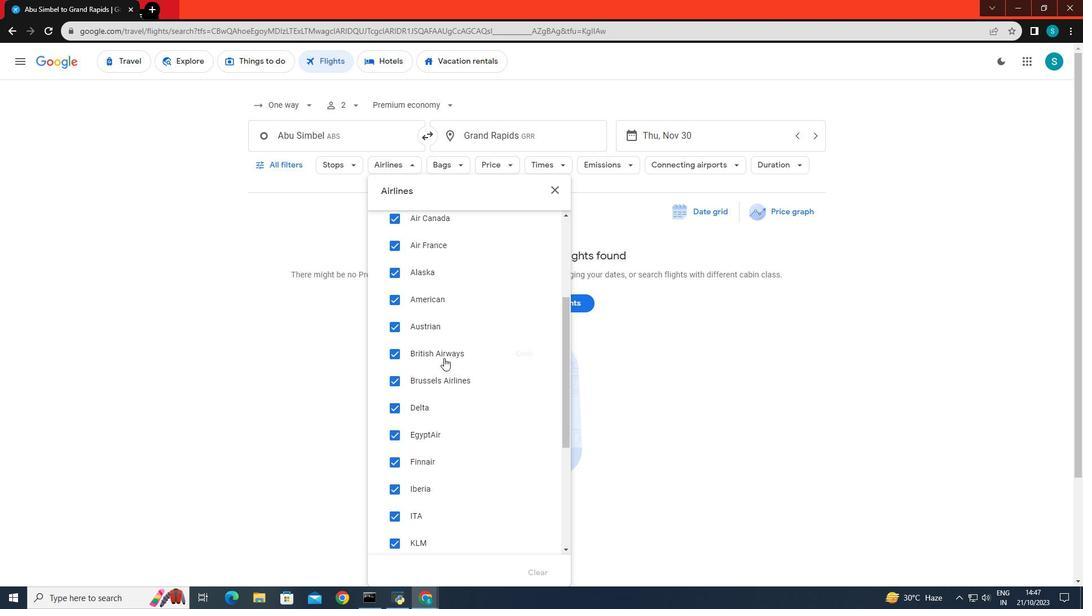 
Action: Mouse scrolled (440, 353) with delta (0, 0)
Screenshot: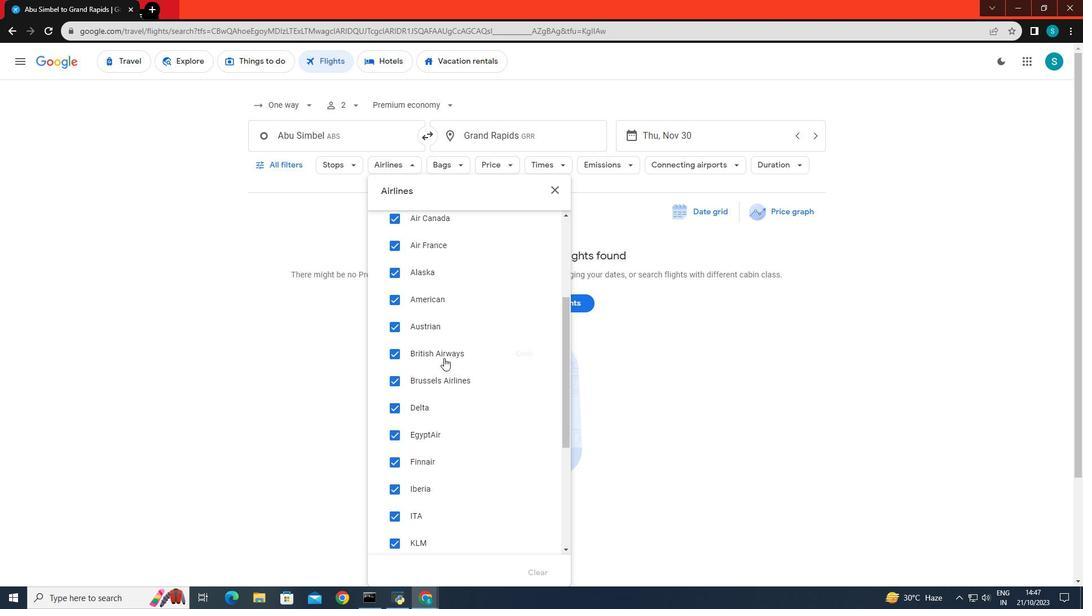 
Action: Mouse moved to (522, 304)
Screenshot: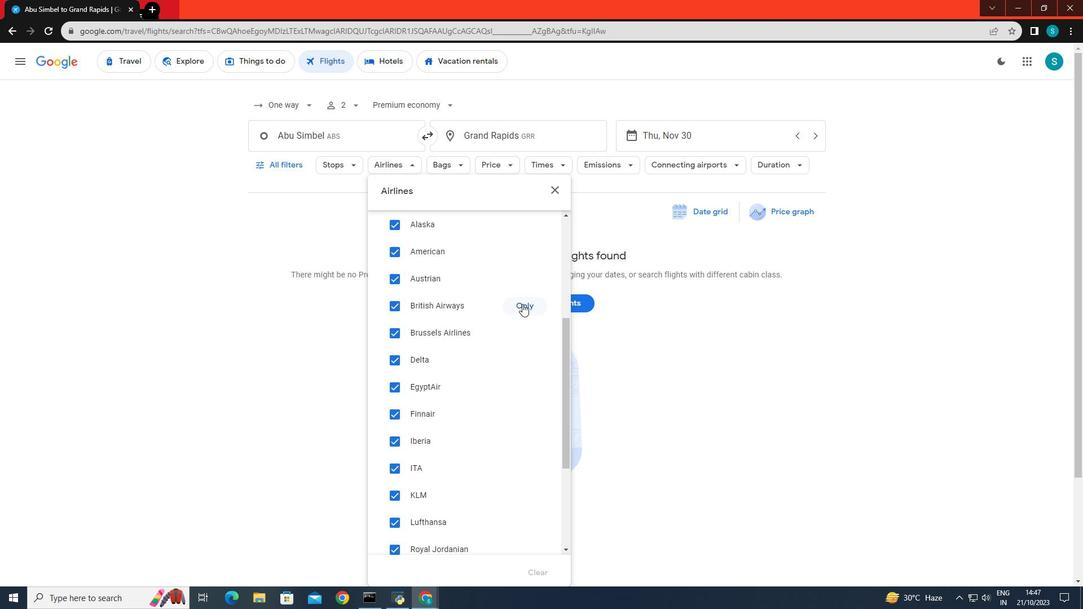
Action: Mouse pressed left at (522, 304)
Screenshot: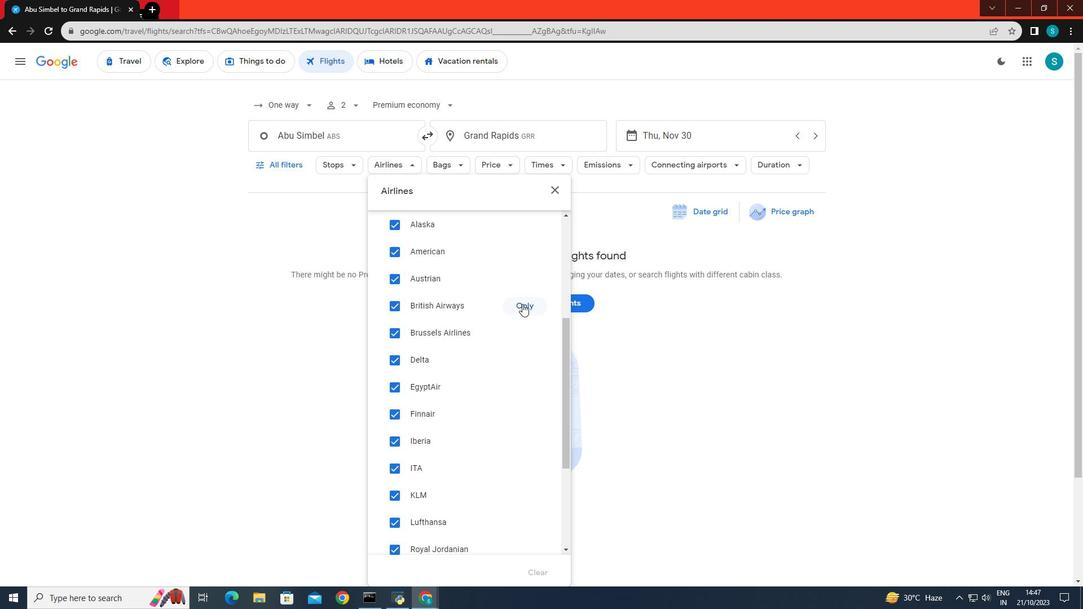 
Action: Mouse moved to (313, 458)
Screenshot: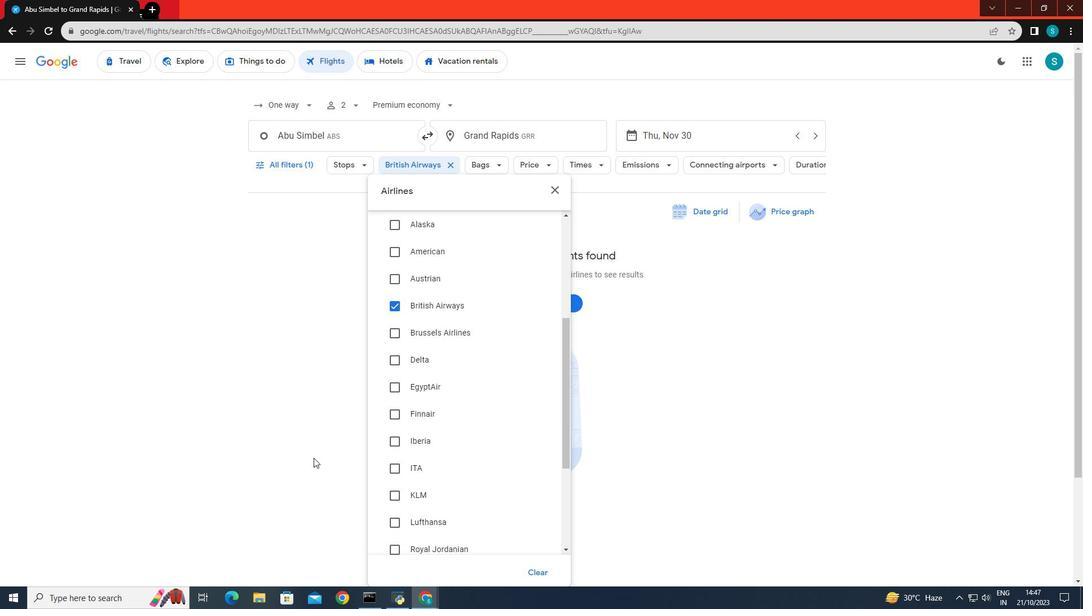 
Action: Mouse pressed left at (313, 458)
Screenshot: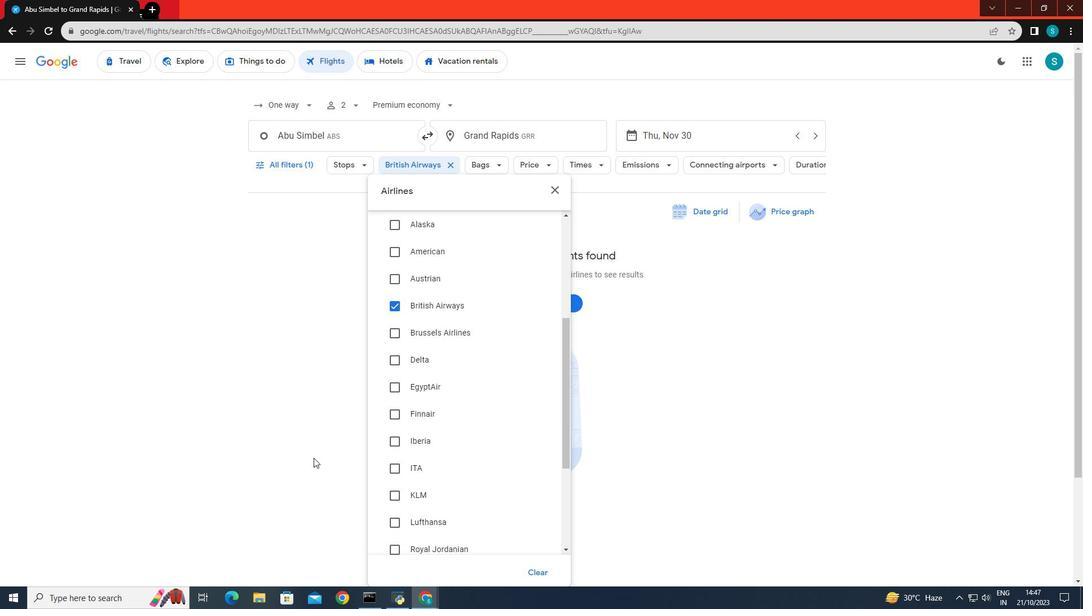 
